 Task: Add the task  Create a new online platform for online personal styling services to the section Incident Response Sprint in the project BitSoft and add a Due Date to the respective task as 2024/04/22
Action: Mouse moved to (721, 326)
Screenshot: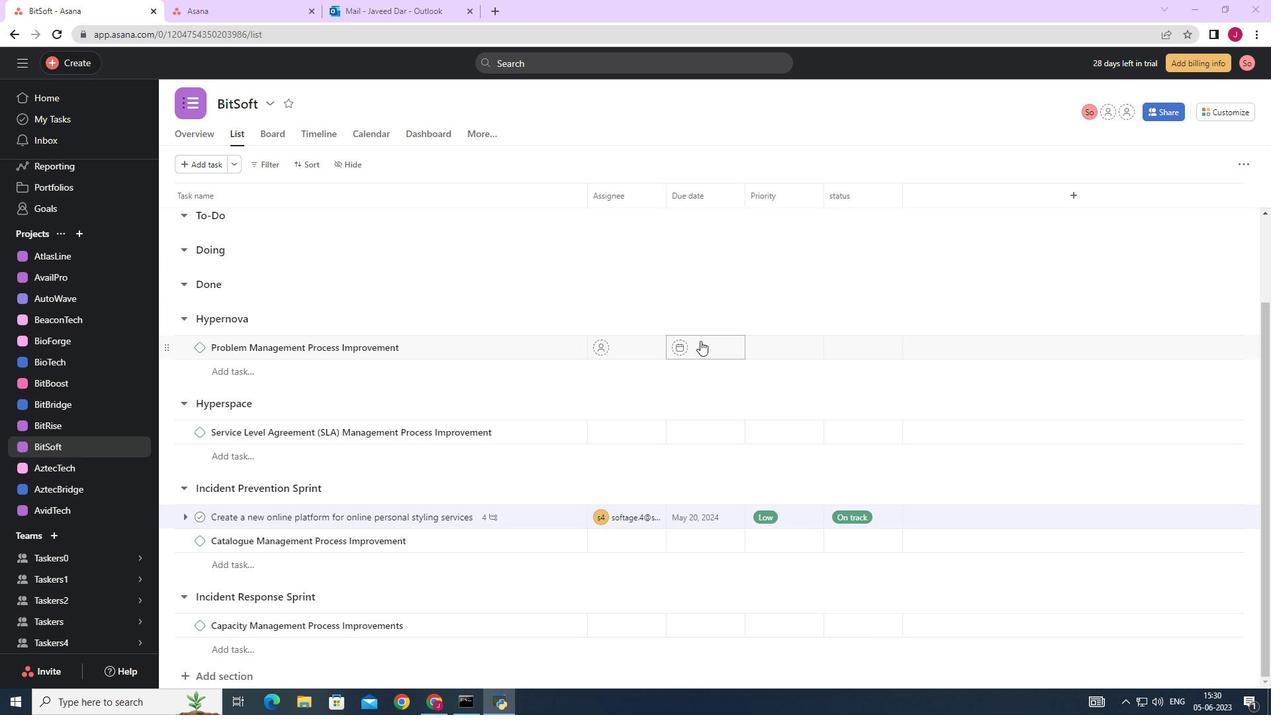 
Action: Mouse scrolled (721, 325) with delta (0, 0)
Screenshot: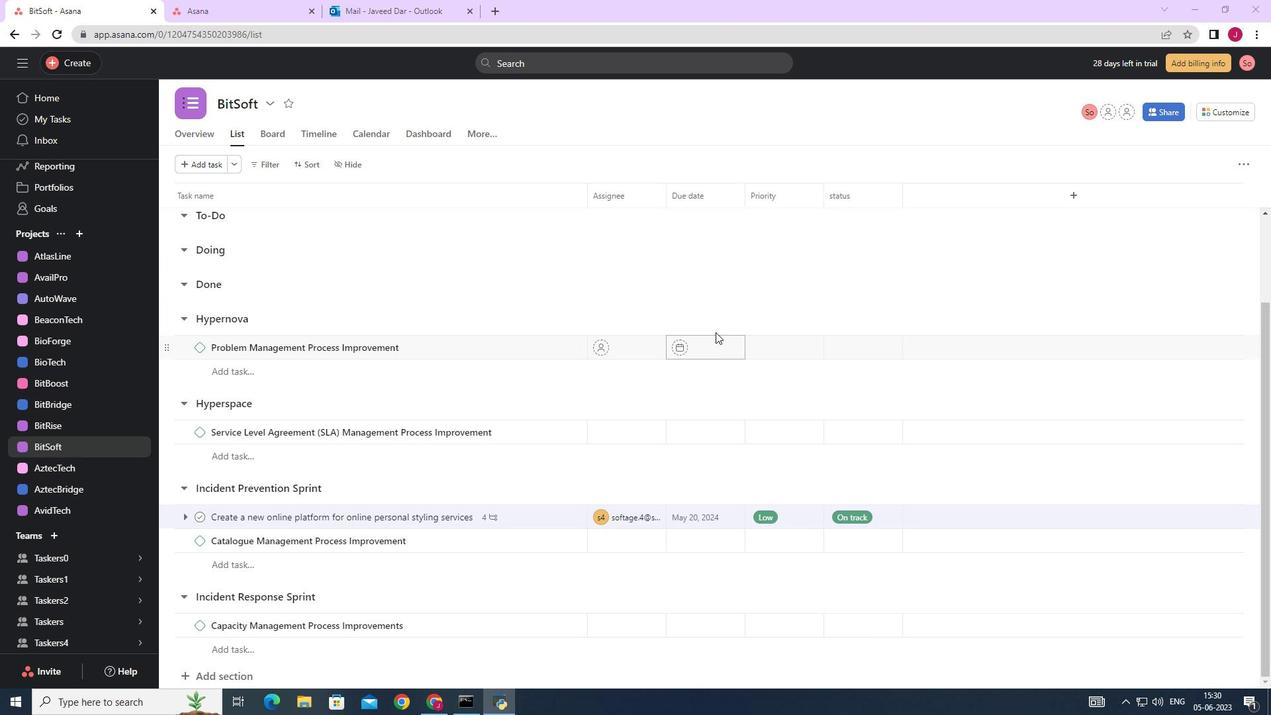 
Action: Mouse moved to (721, 326)
Screenshot: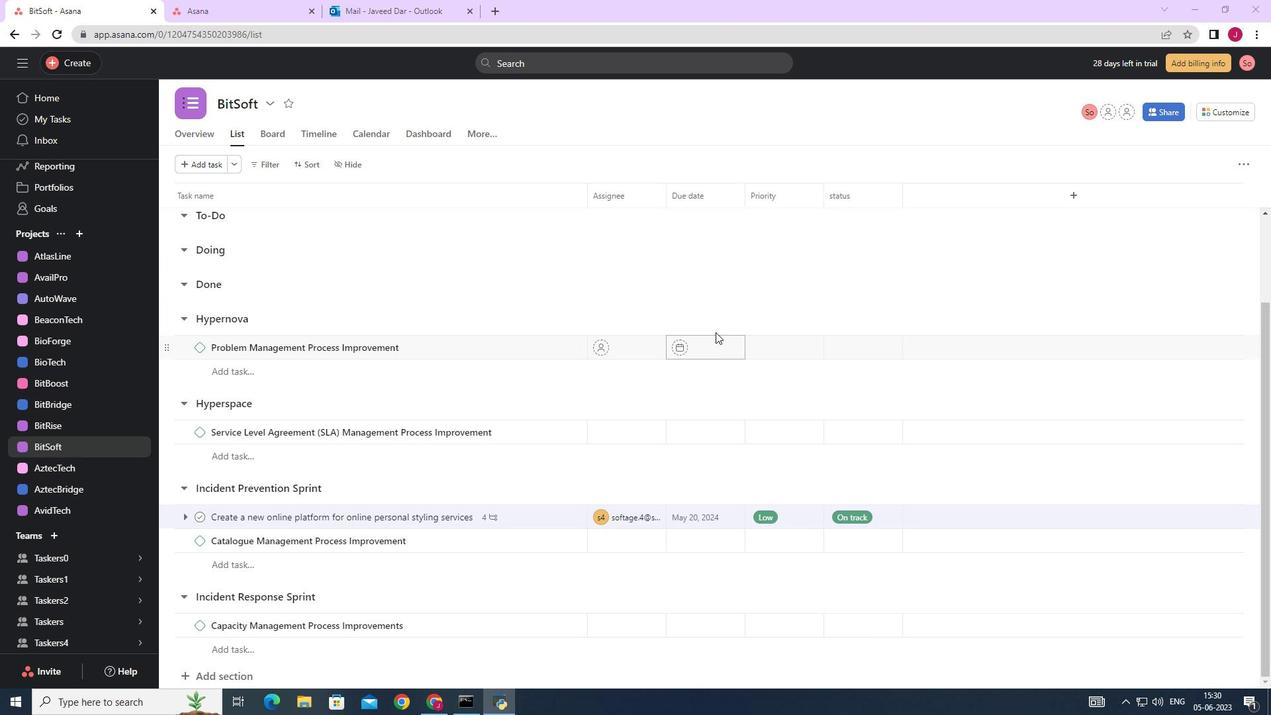 
Action: Mouse scrolled (721, 325) with delta (0, 0)
Screenshot: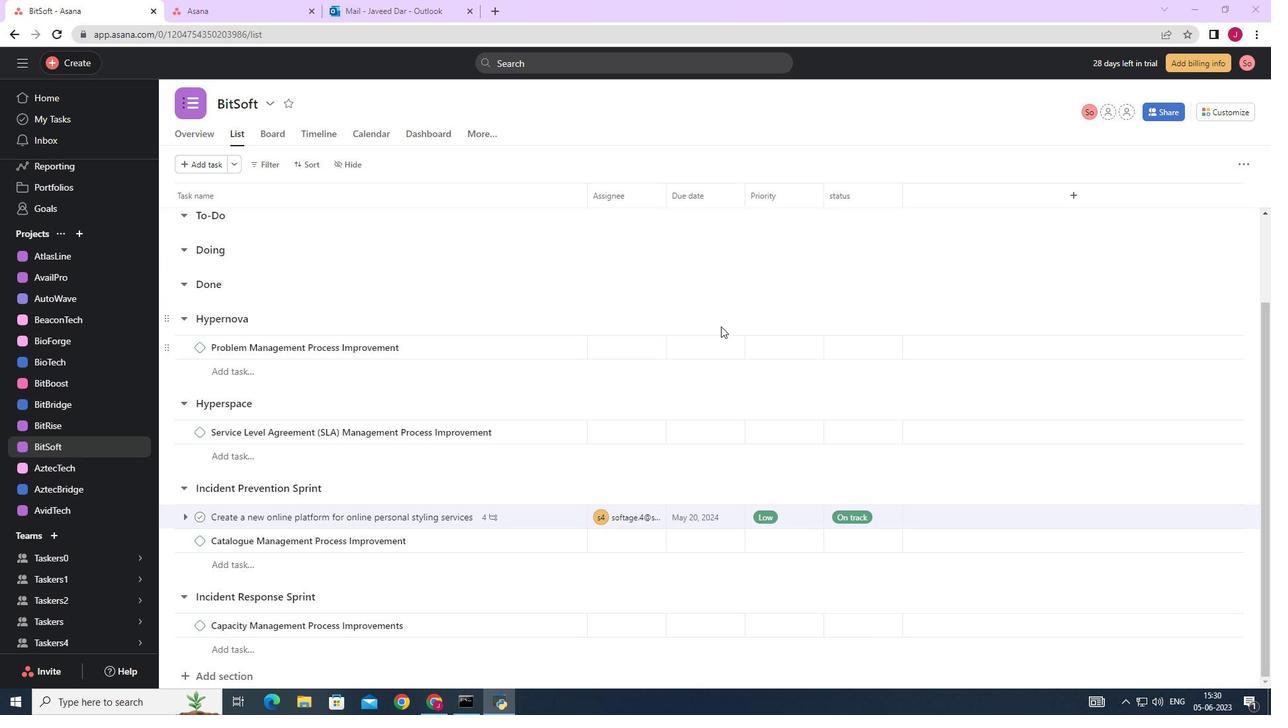 
Action: Mouse scrolled (721, 325) with delta (0, 0)
Screenshot: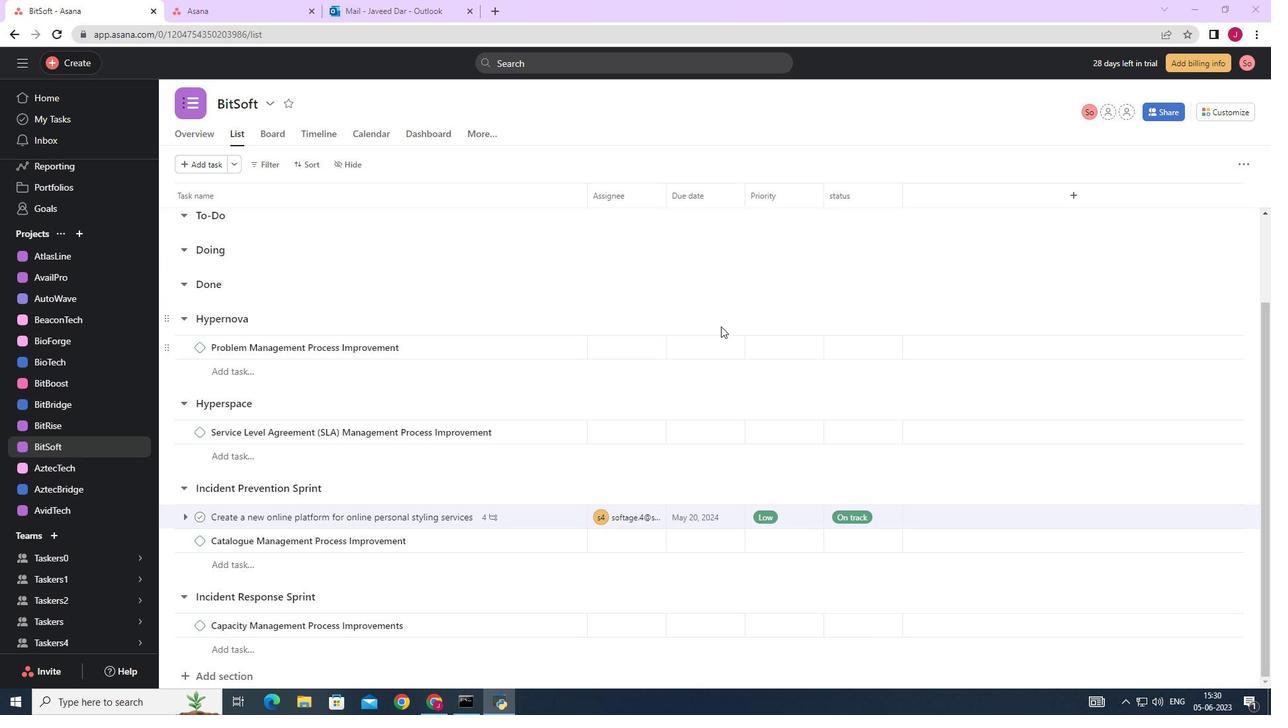 
Action: Mouse moved to (721, 325)
Screenshot: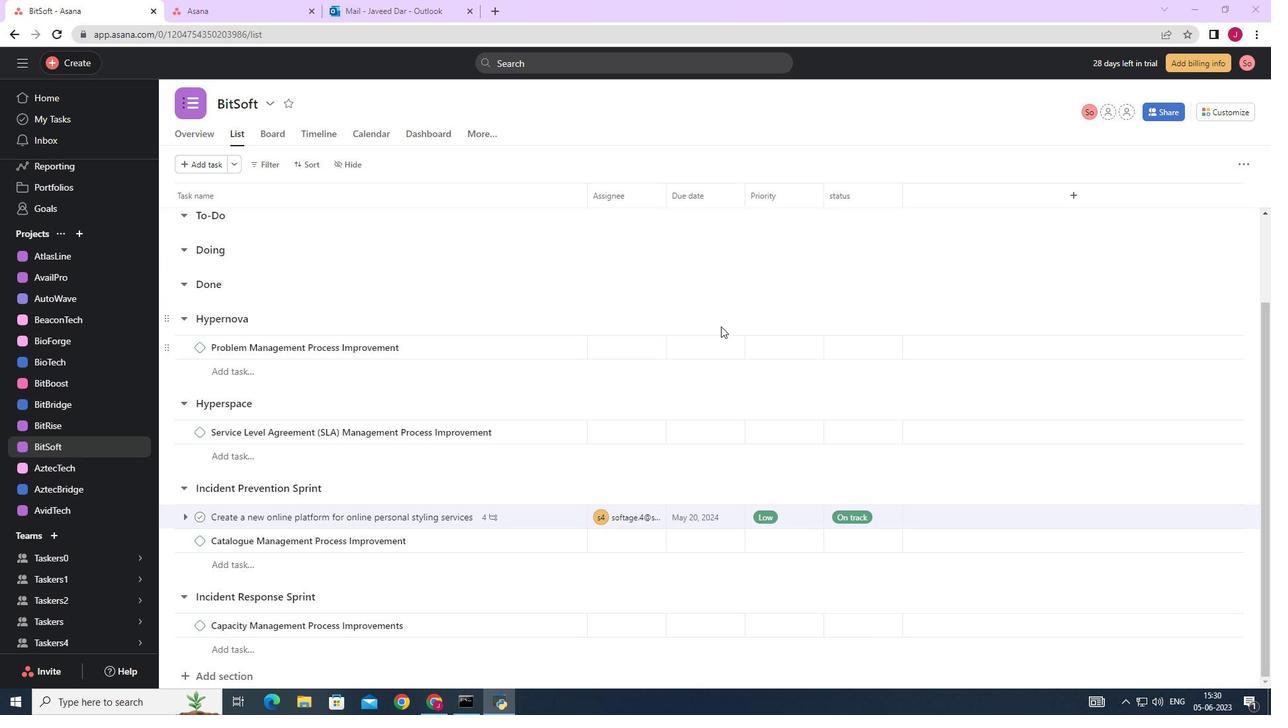 
Action: Mouse scrolled (721, 325) with delta (0, 0)
Screenshot: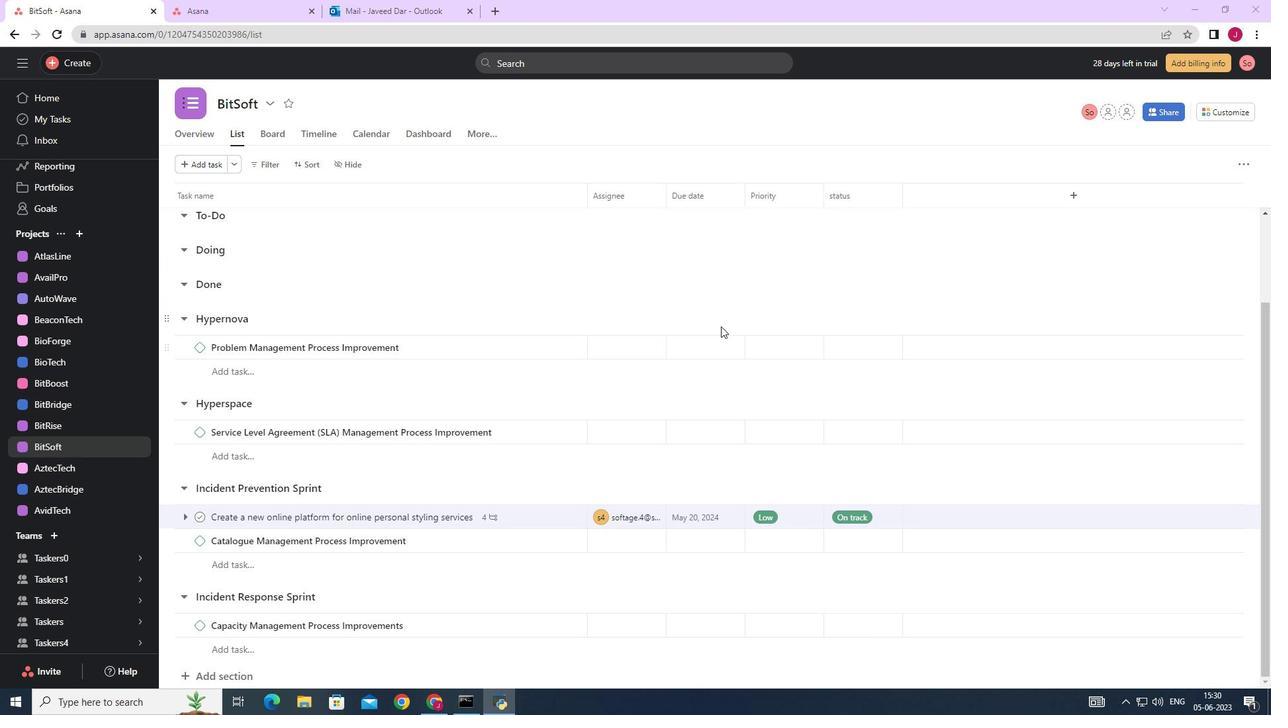 
Action: Mouse moved to (721, 325)
Screenshot: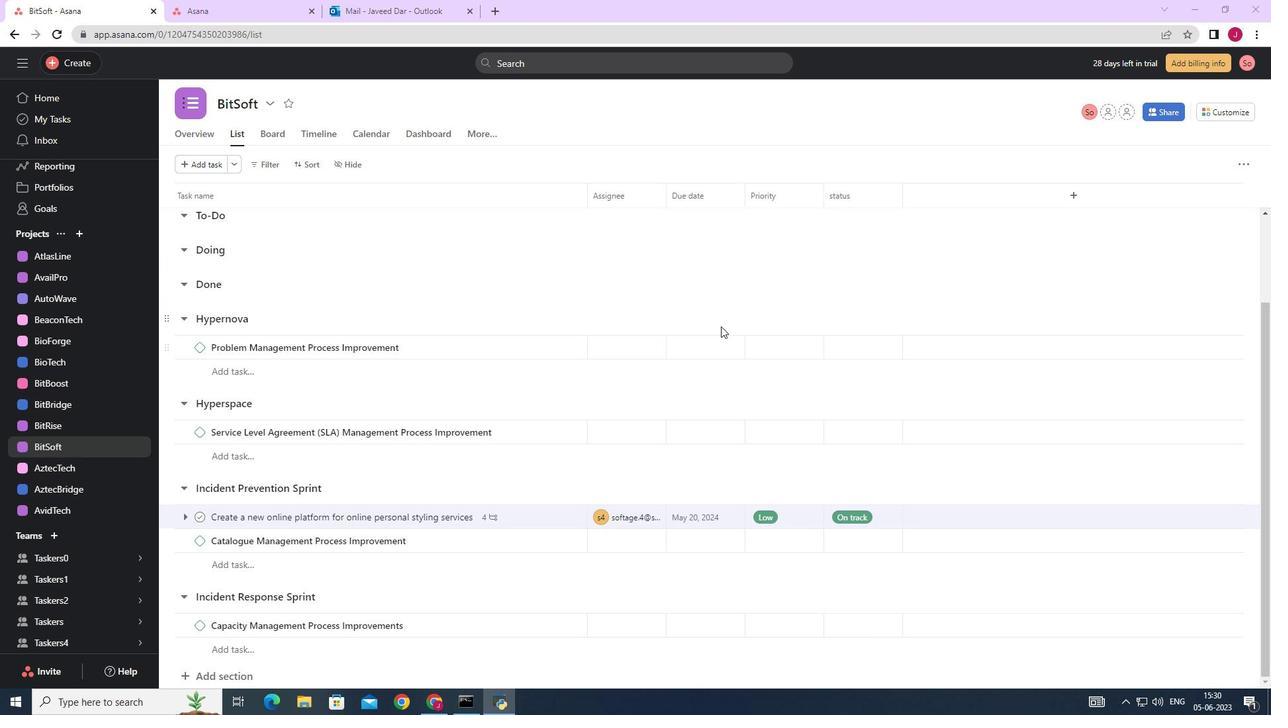 
Action: Mouse scrolled (721, 325) with delta (0, 0)
Screenshot: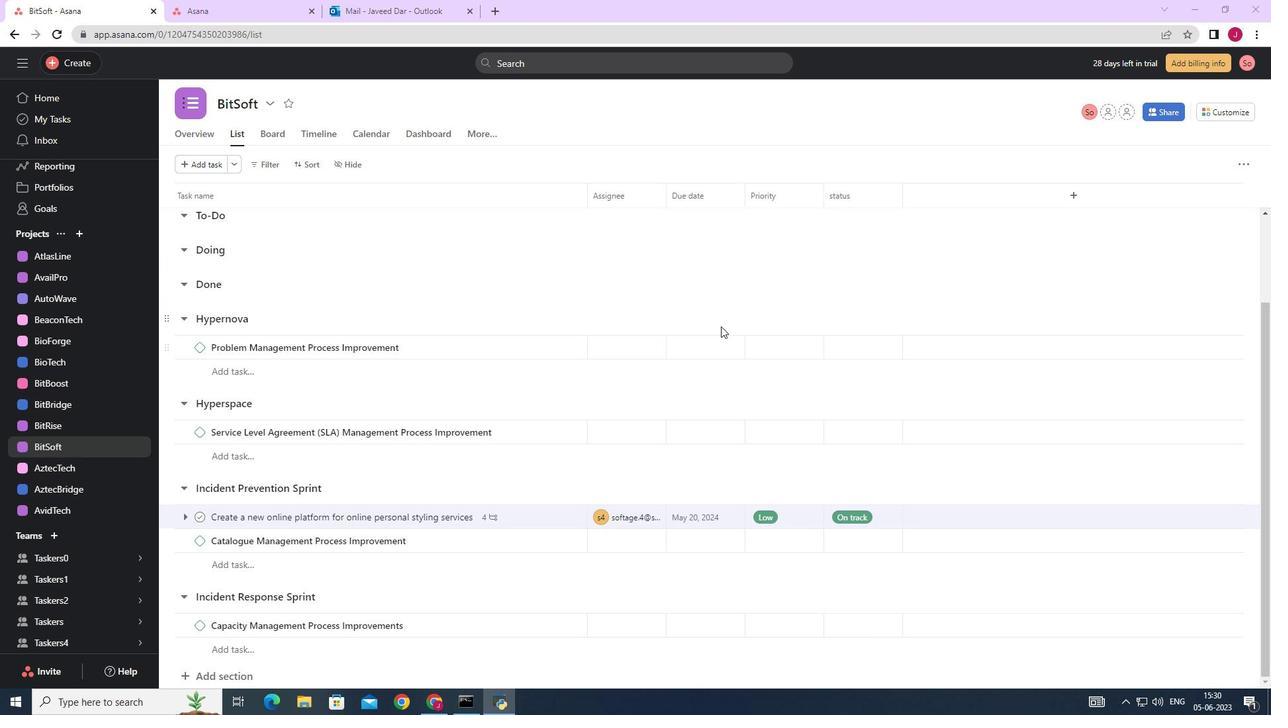 
Action: Mouse scrolled (721, 325) with delta (0, 0)
Screenshot: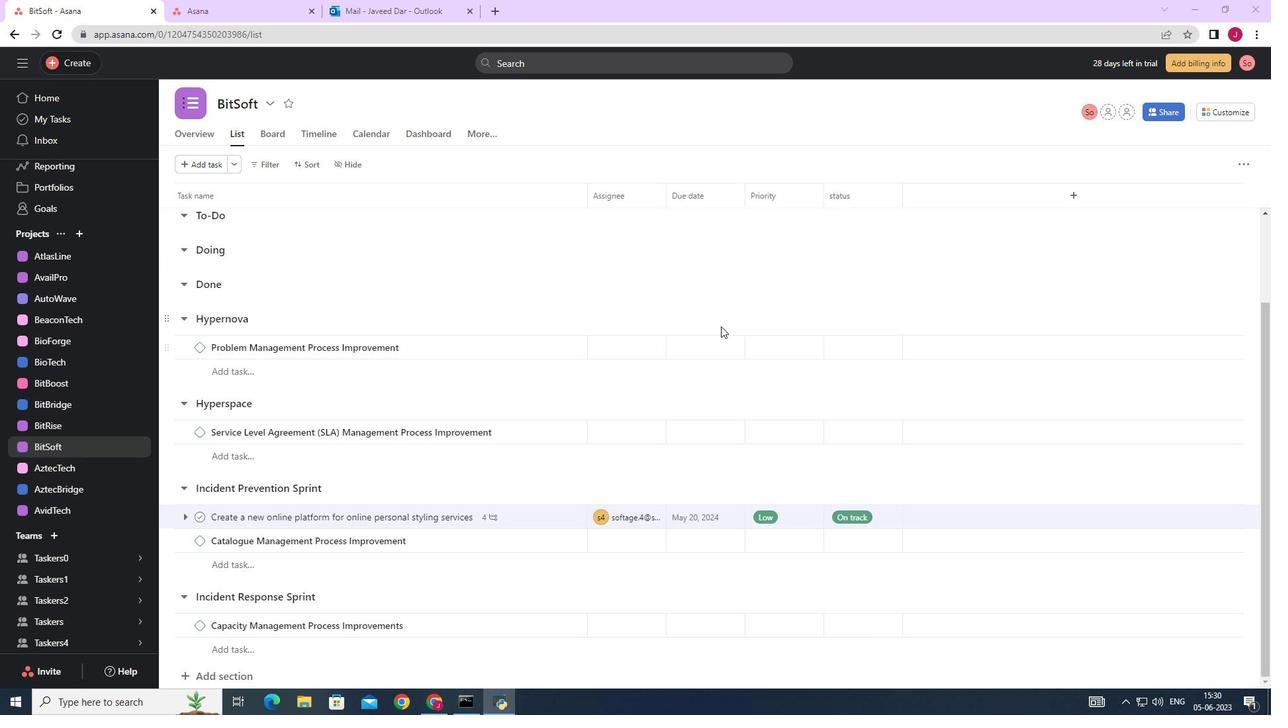 
Action: Mouse moved to (555, 519)
Screenshot: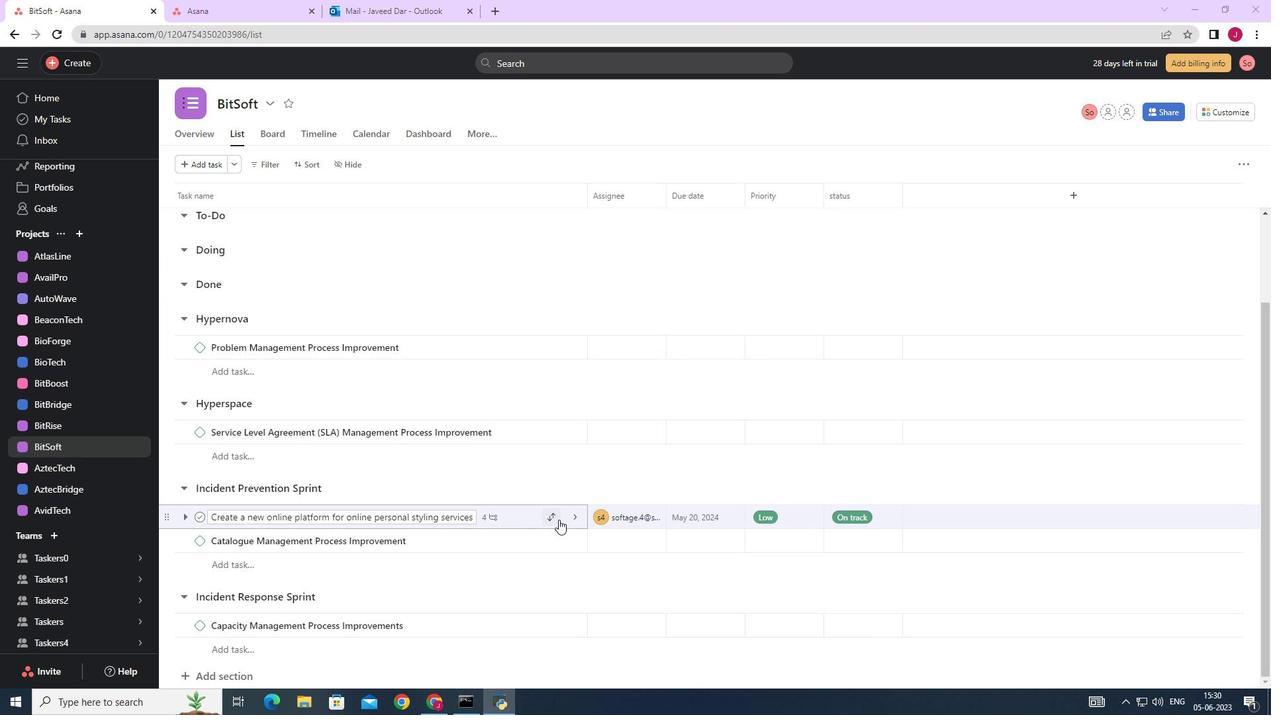
Action: Mouse pressed left at (555, 519)
Screenshot: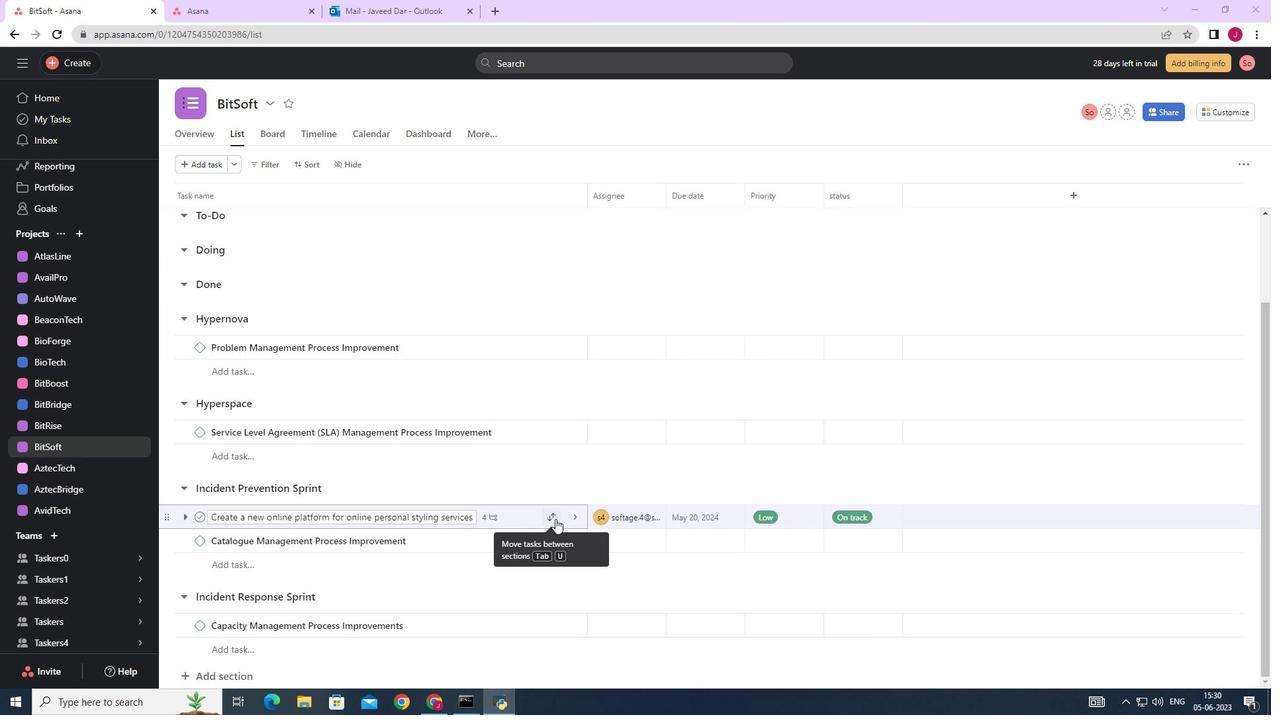 
Action: Mouse moved to (502, 488)
Screenshot: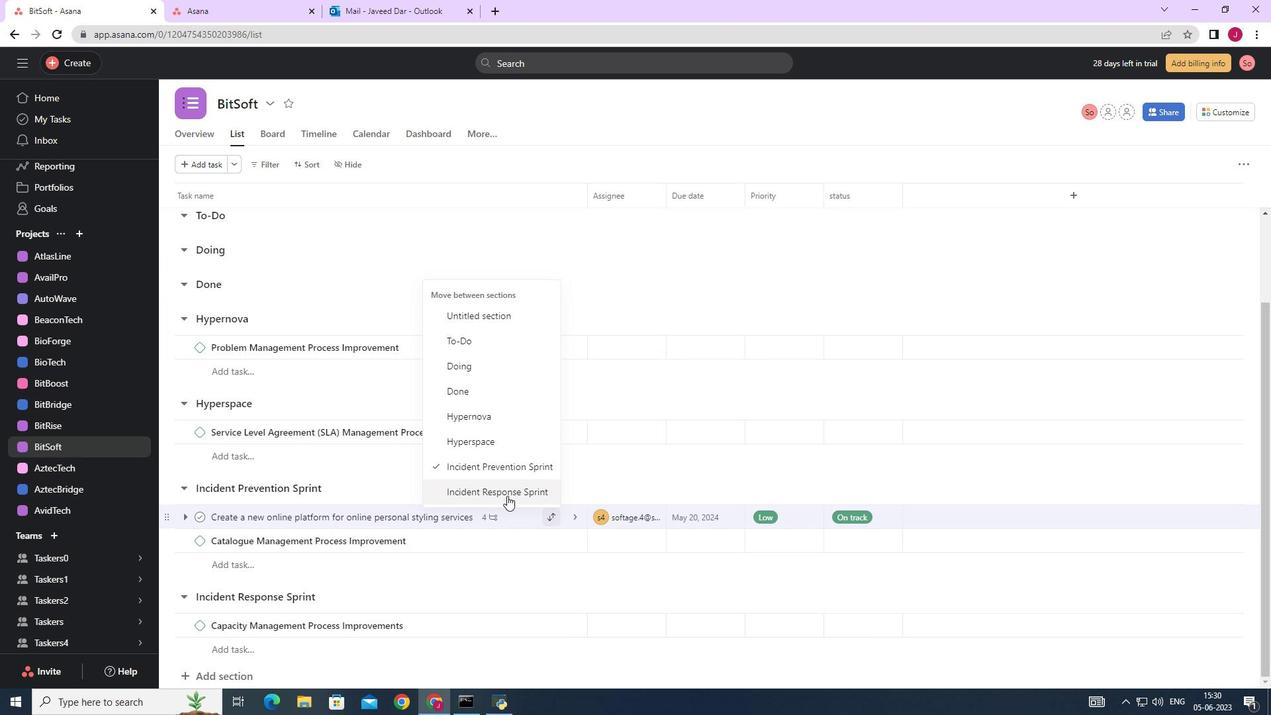
Action: Mouse pressed left at (502, 488)
Screenshot: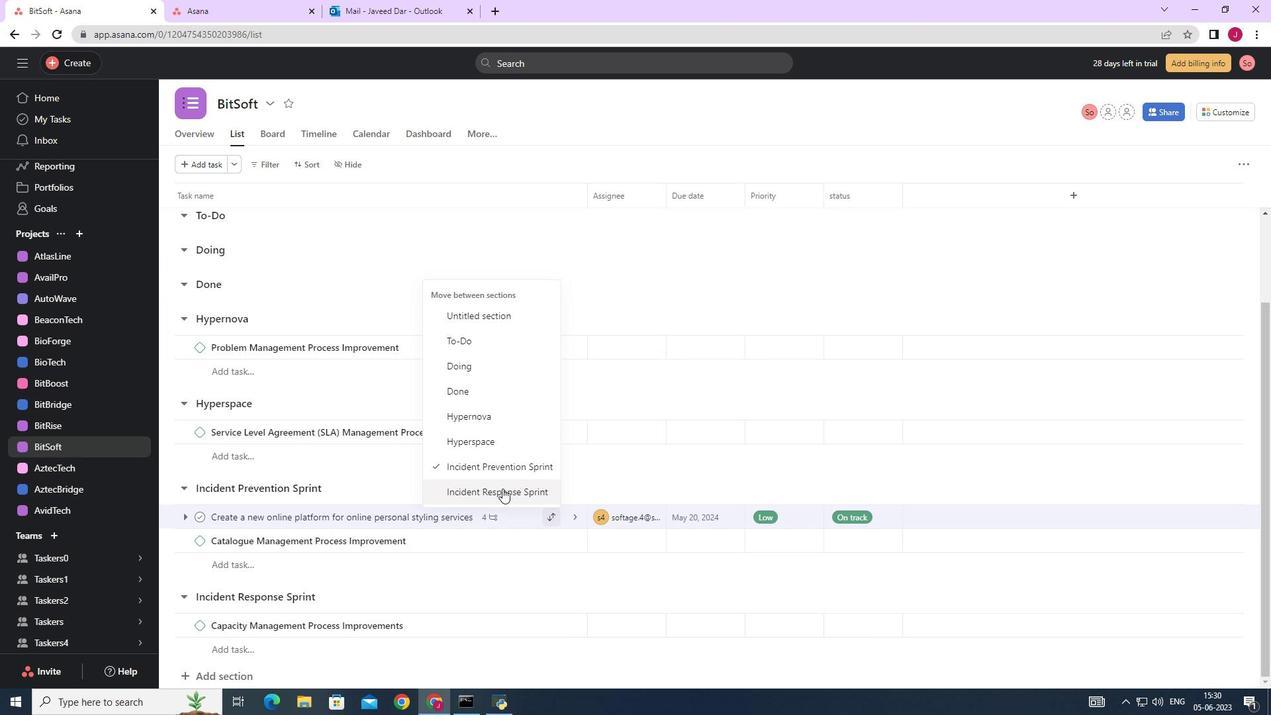 
Action: Mouse moved to (738, 598)
Screenshot: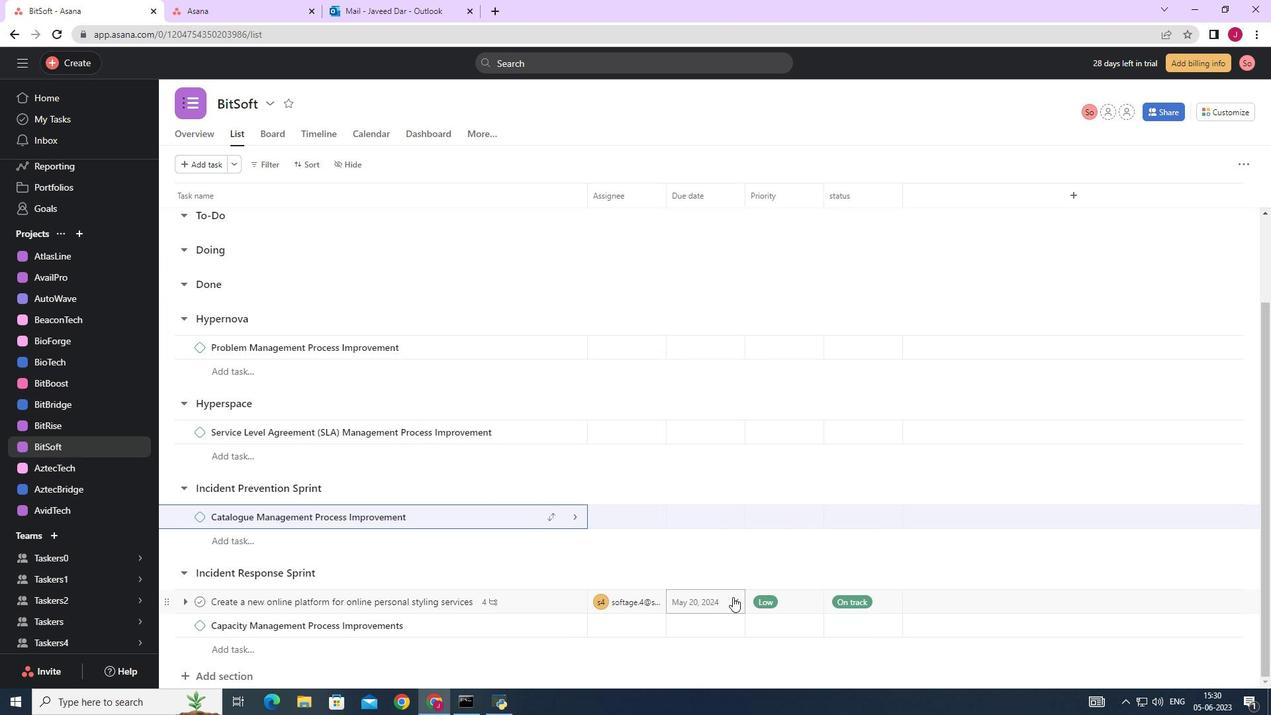 
Action: Mouse pressed left at (738, 598)
Screenshot: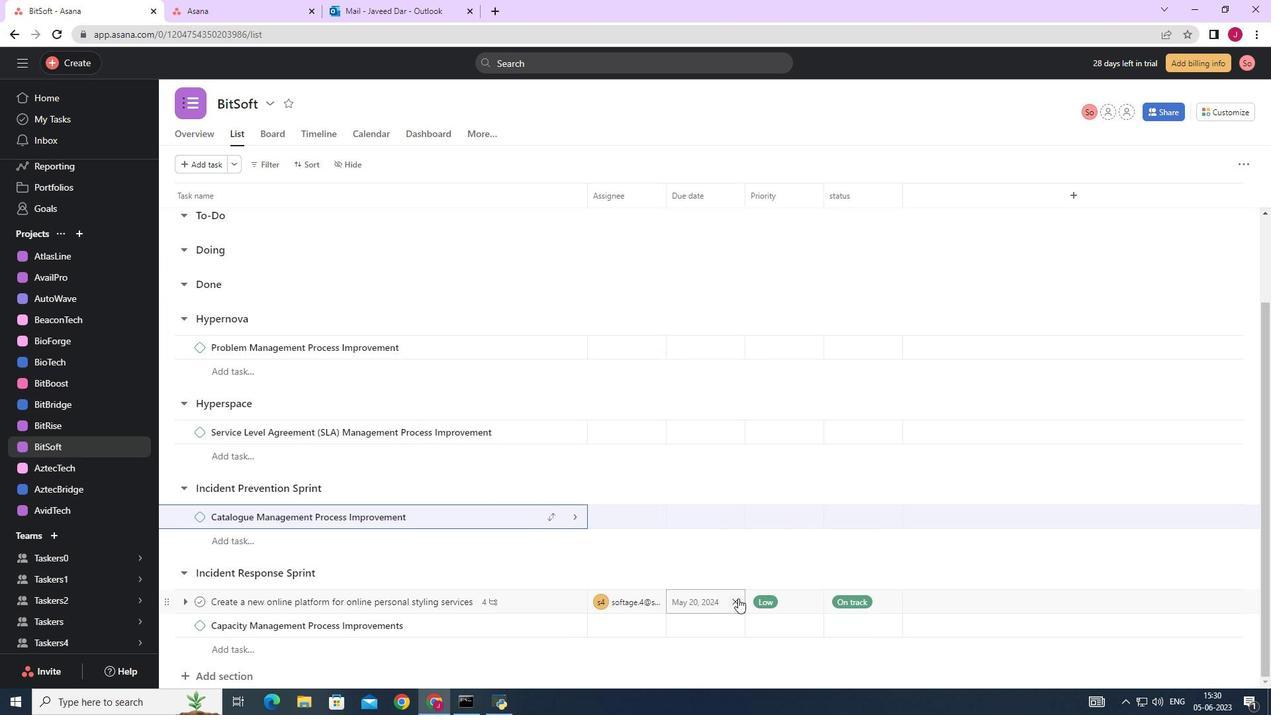 
Action: Mouse moved to (696, 604)
Screenshot: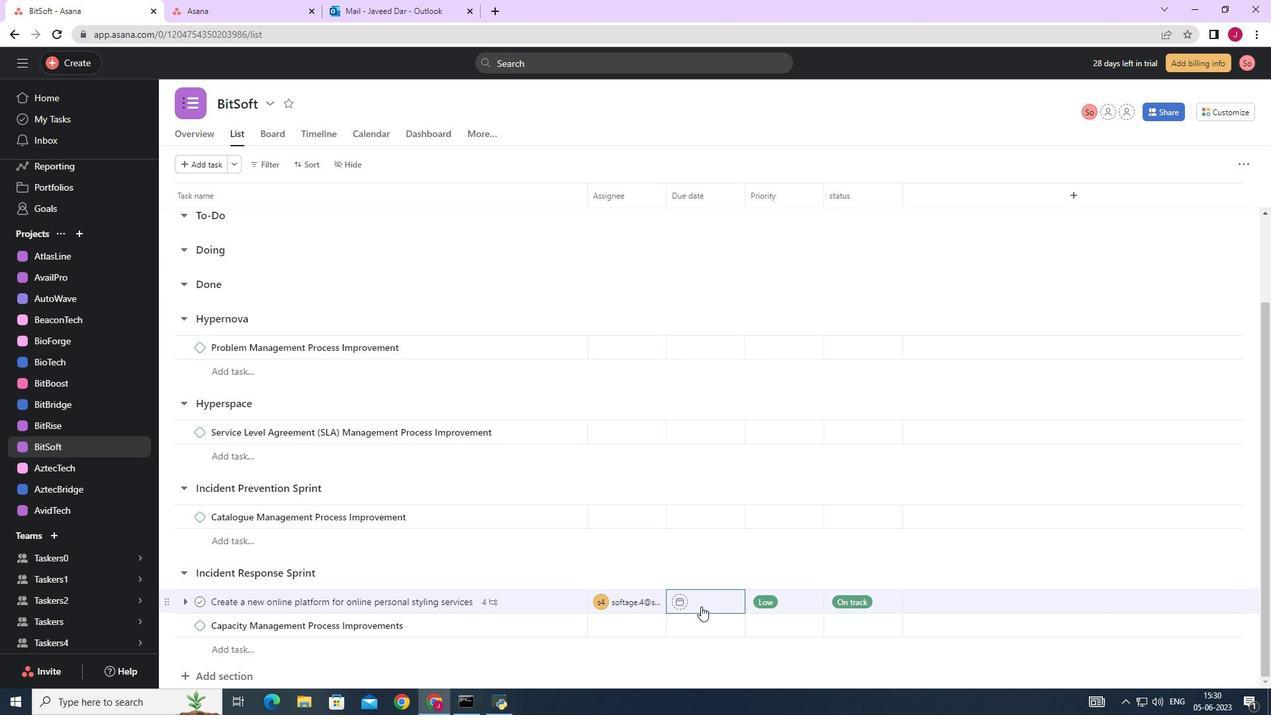 
Action: Mouse pressed left at (696, 604)
Screenshot: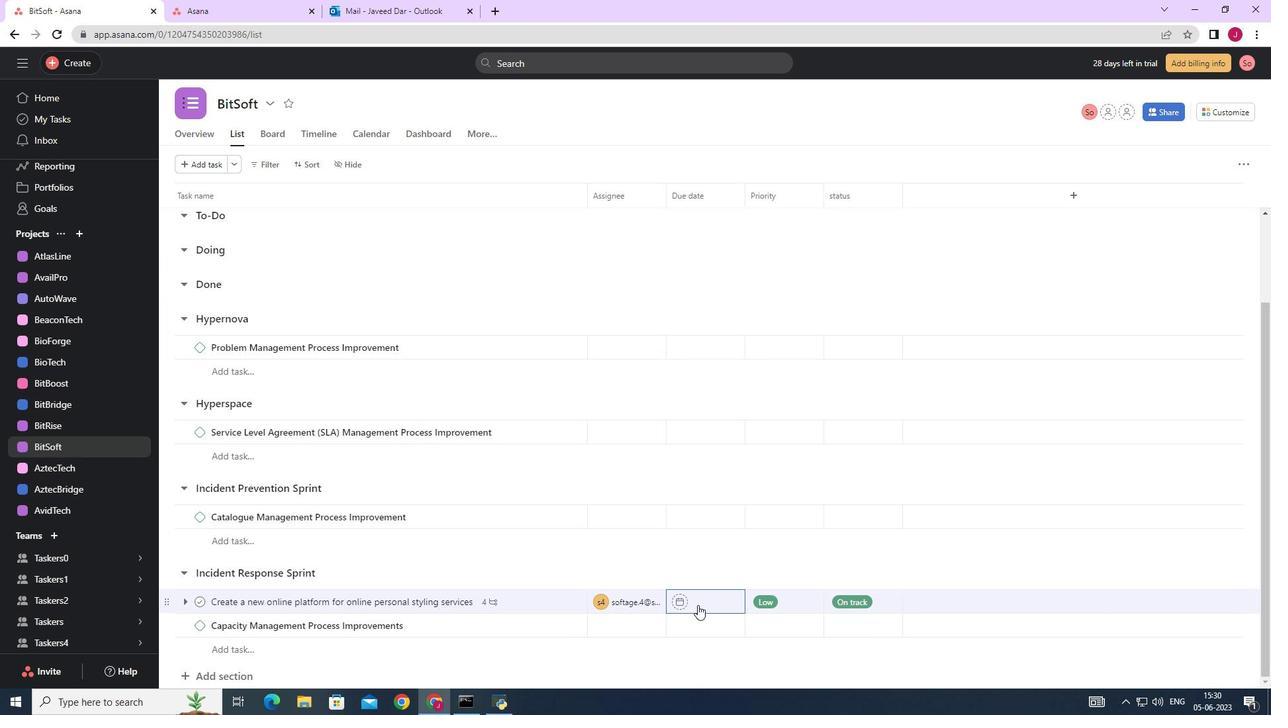 
Action: Mouse moved to (840, 390)
Screenshot: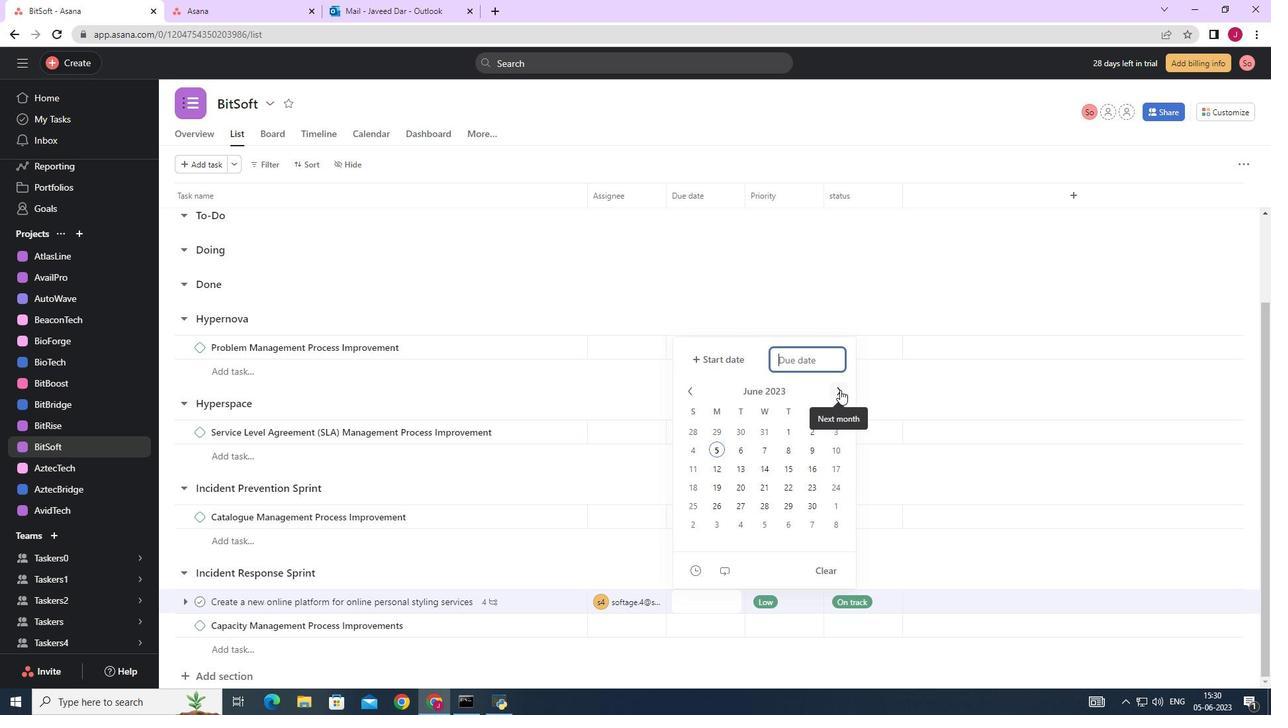 
Action: Mouse pressed left at (840, 390)
Screenshot: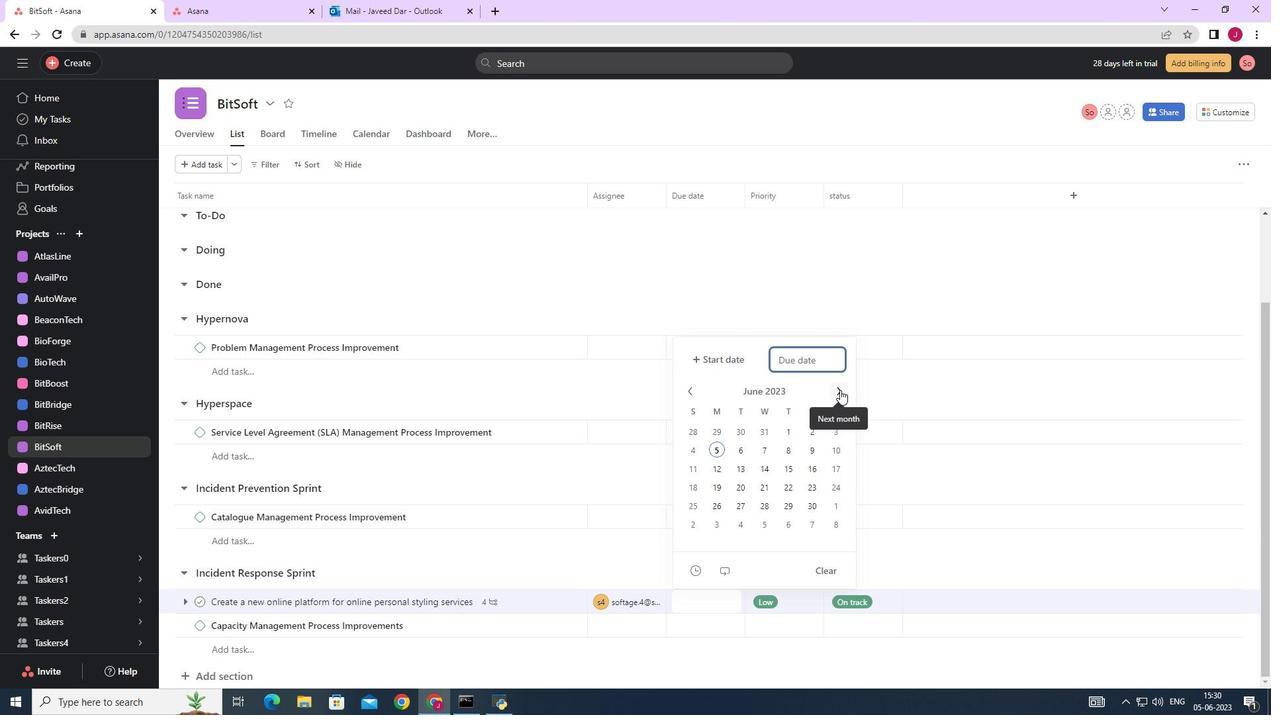 
Action: Mouse pressed left at (840, 390)
Screenshot: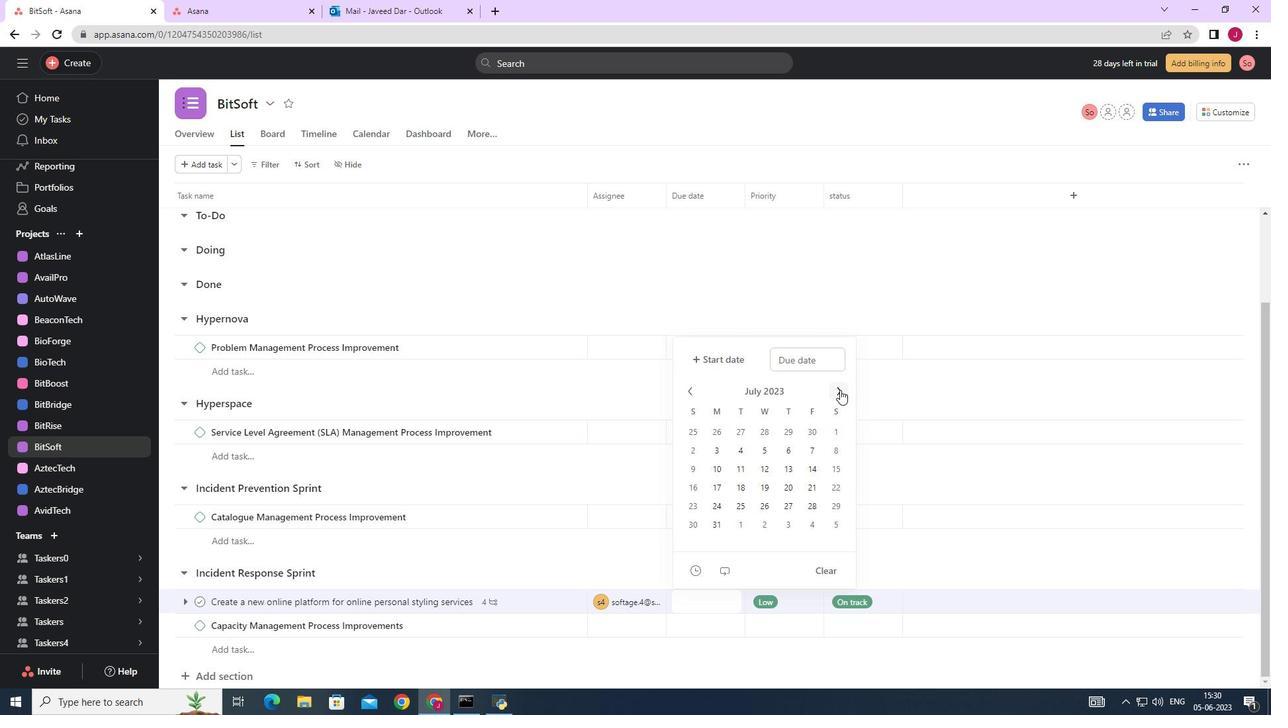 
Action: Mouse pressed left at (840, 390)
Screenshot: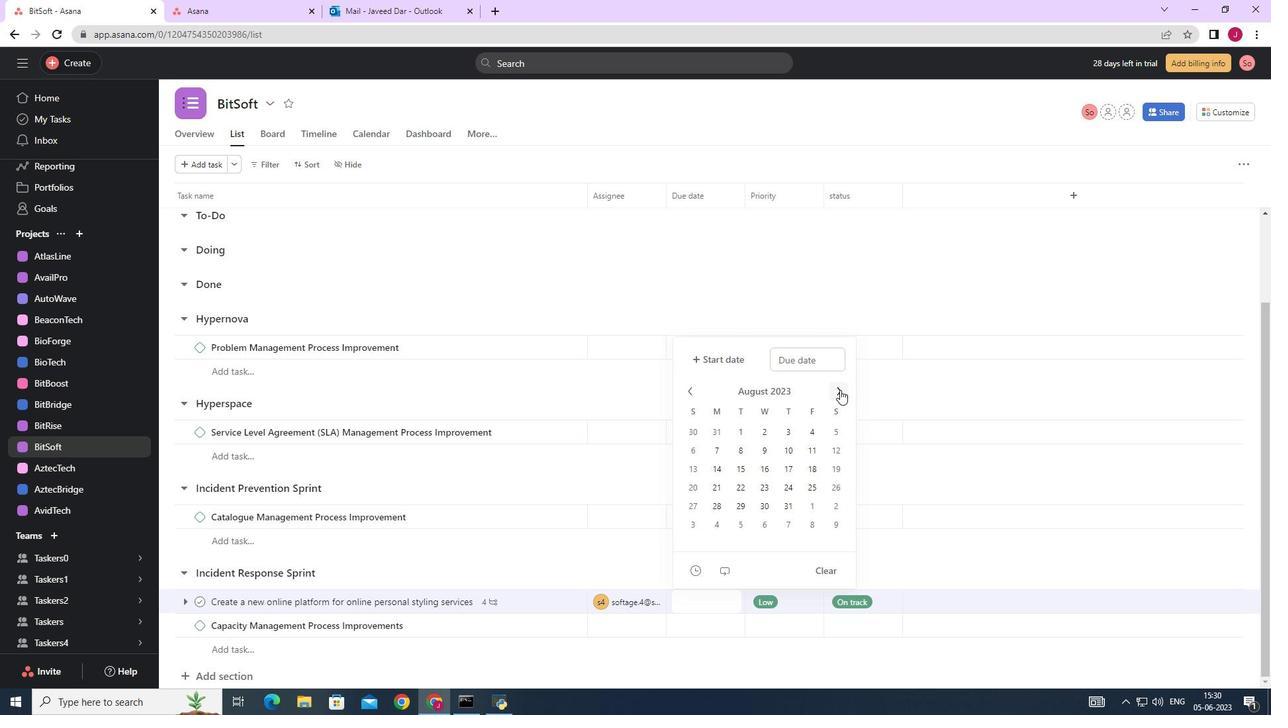 
Action: Mouse pressed left at (840, 390)
Screenshot: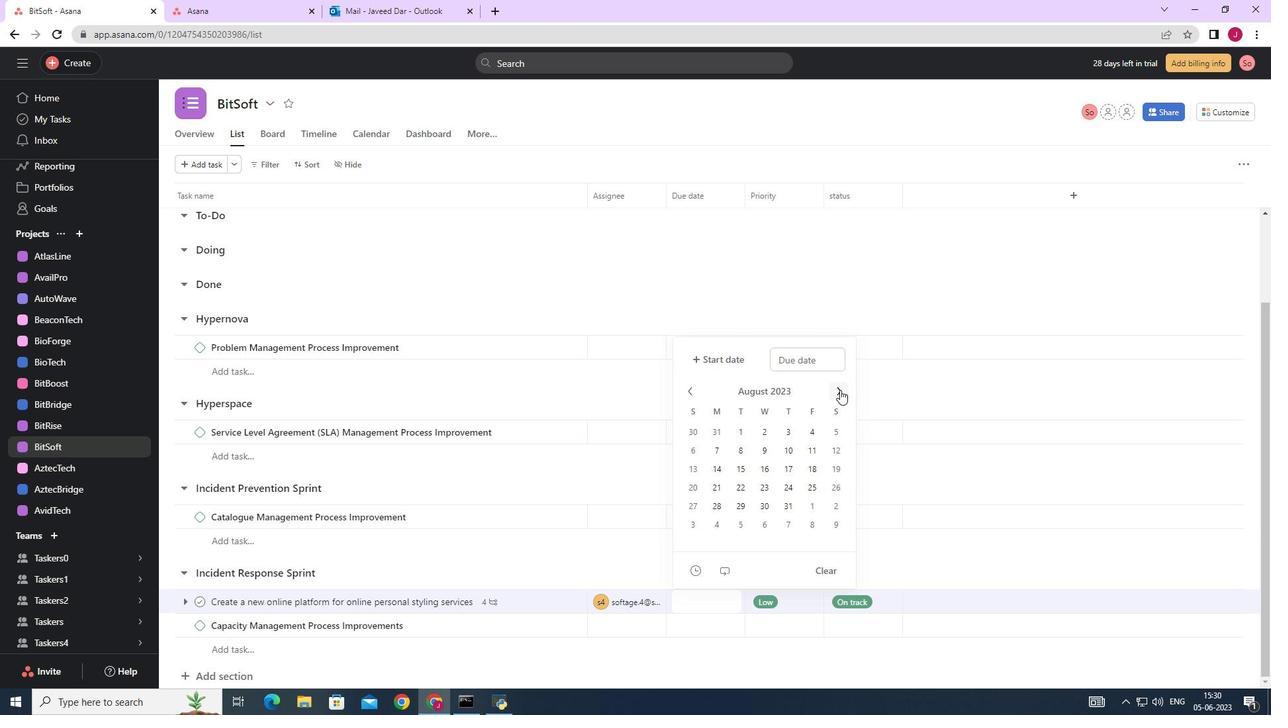 
Action: Mouse pressed left at (840, 390)
Screenshot: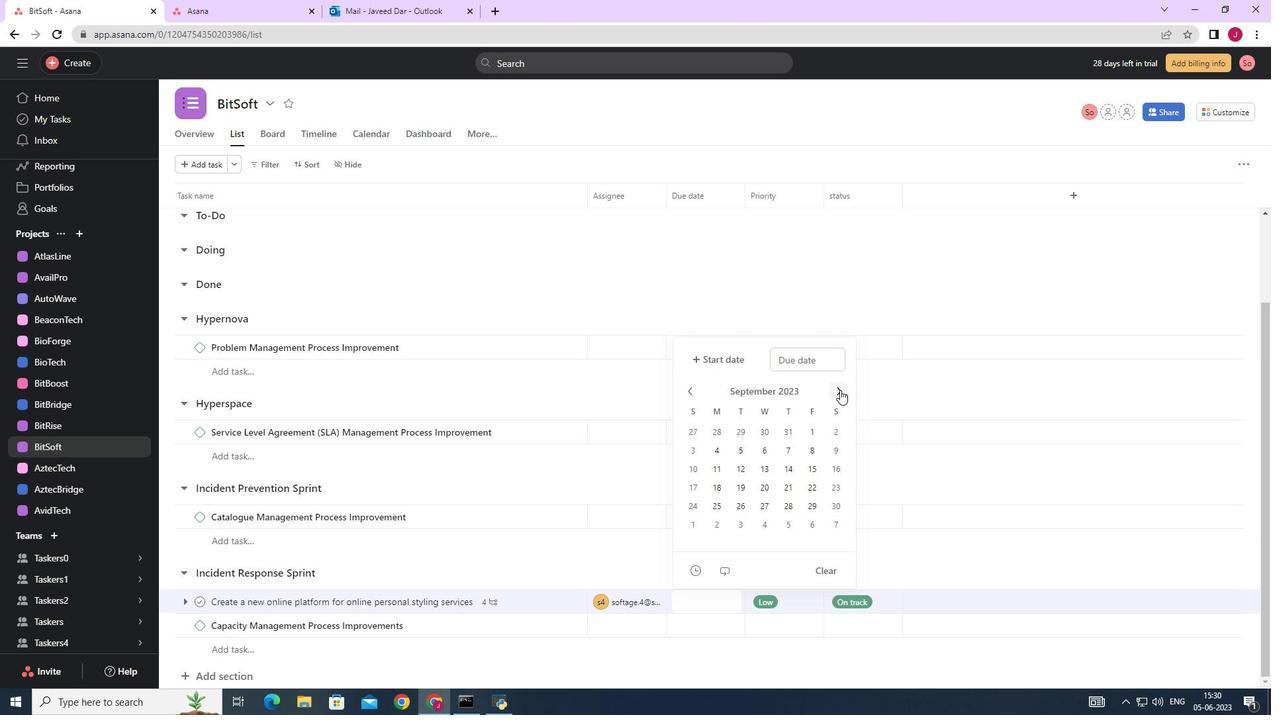 
Action: Mouse pressed left at (840, 390)
Screenshot: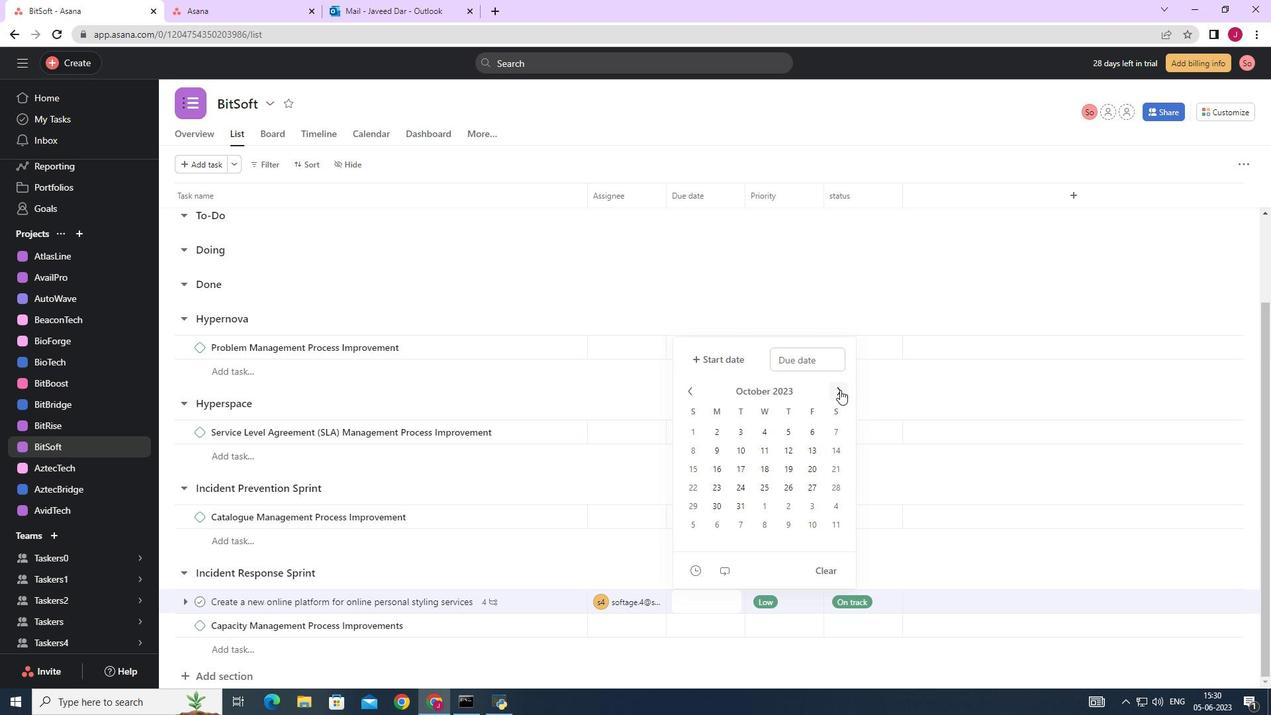 
Action: Mouse pressed left at (840, 390)
Screenshot: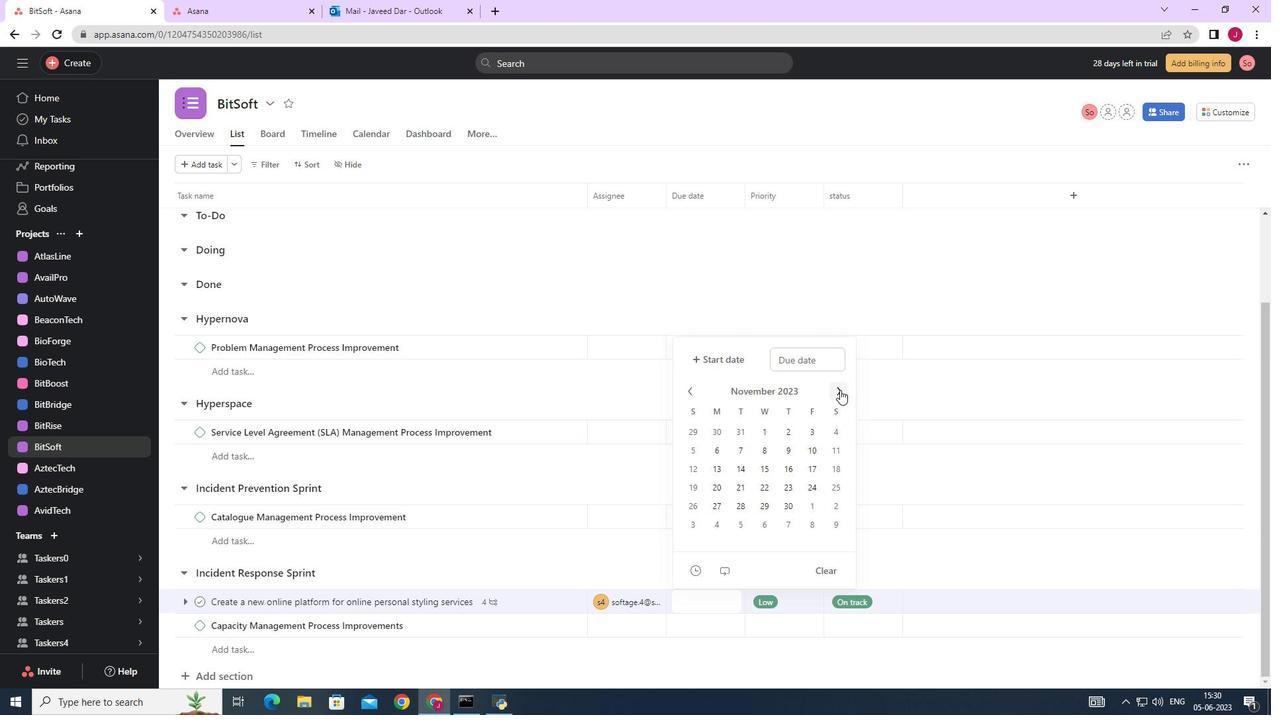
Action: Mouse pressed left at (840, 390)
Screenshot: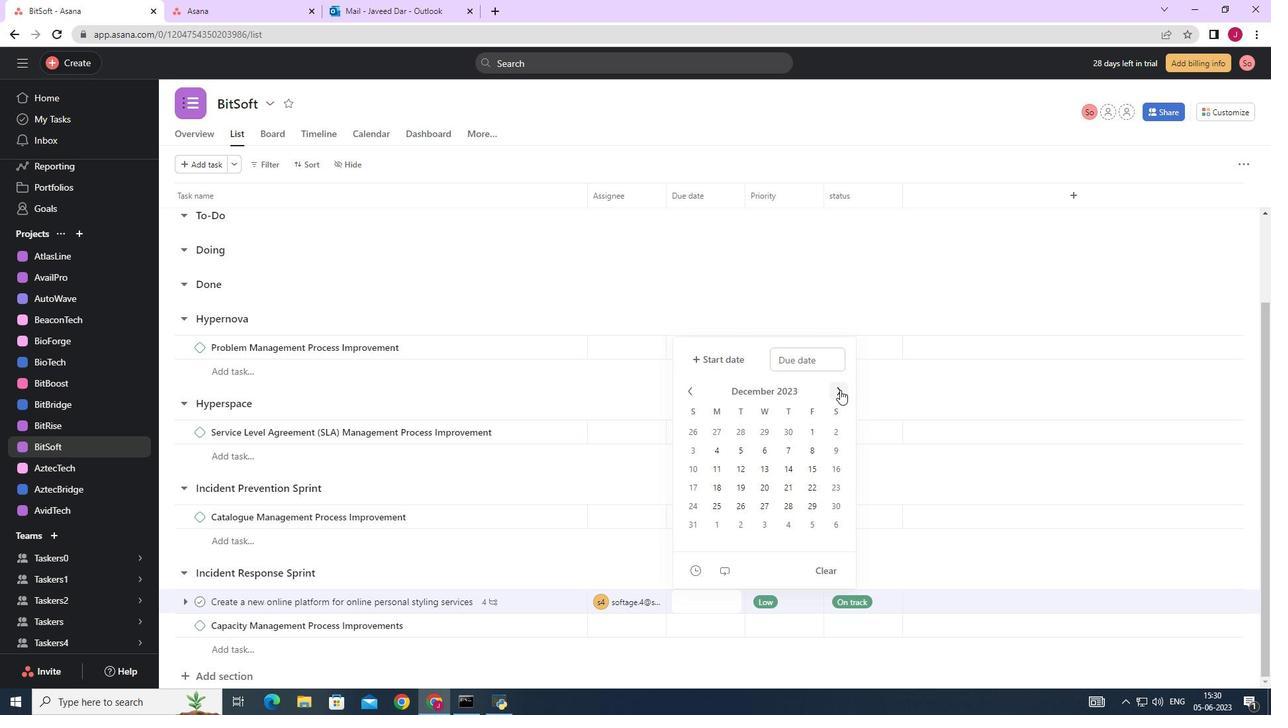 
Action: Mouse pressed left at (840, 390)
Screenshot: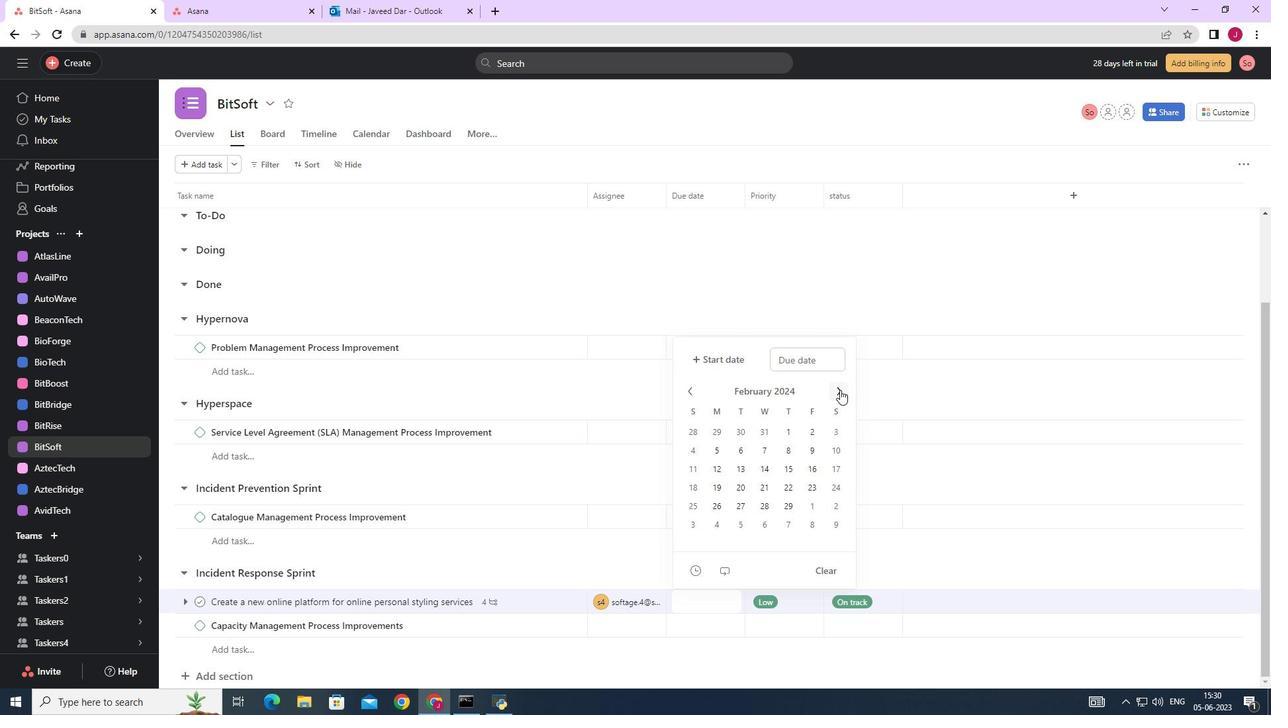 
Action: Mouse moved to (838, 390)
Screenshot: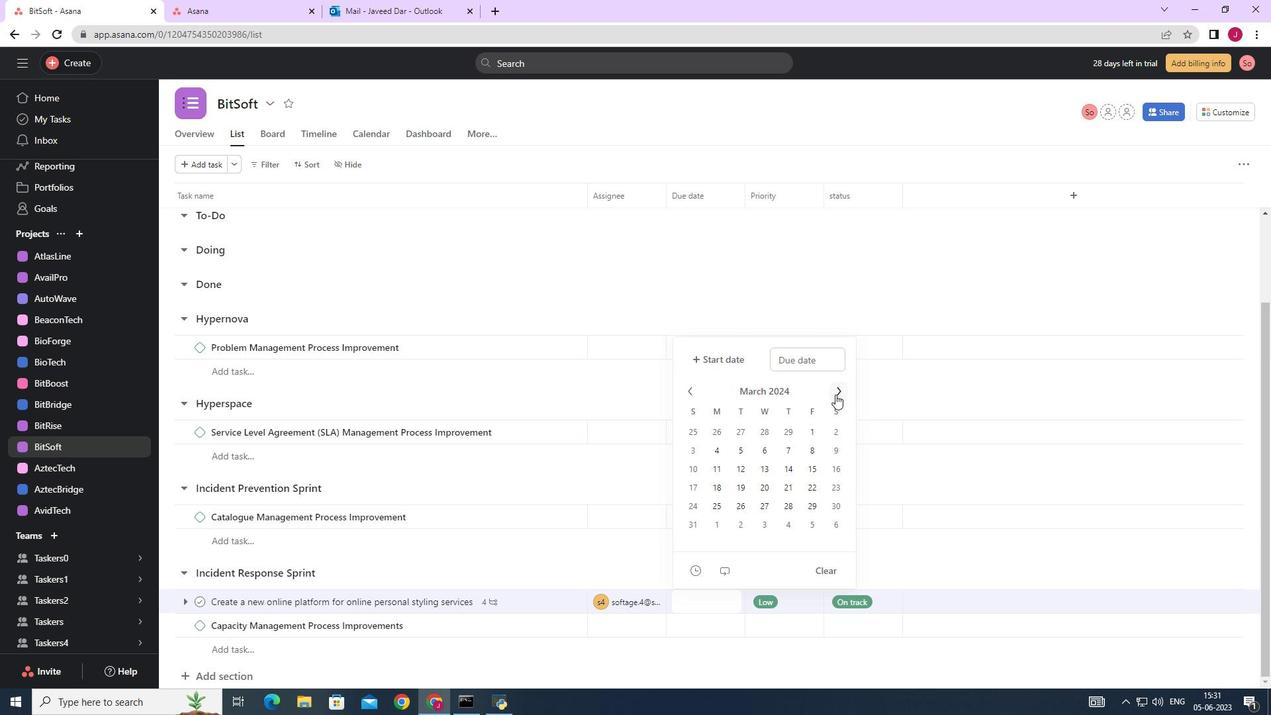 
Action: Mouse pressed left at (838, 390)
Screenshot: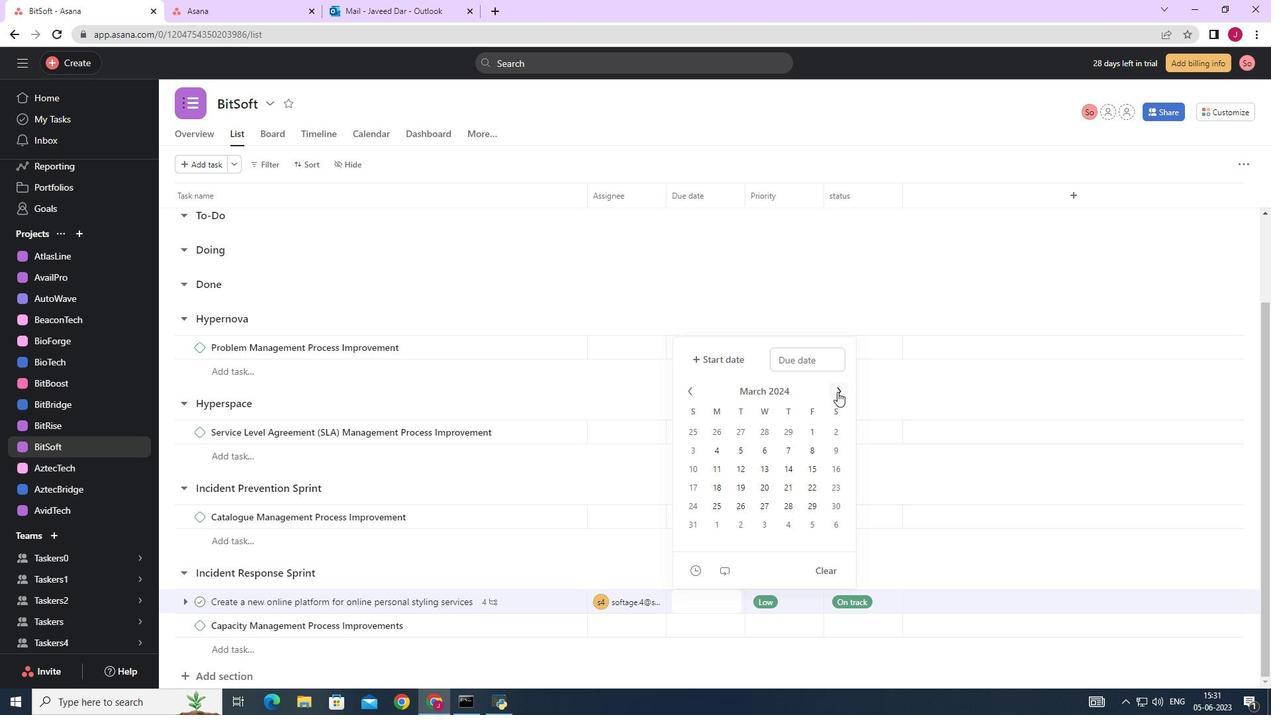 
Action: Mouse moved to (717, 488)
Screenshot: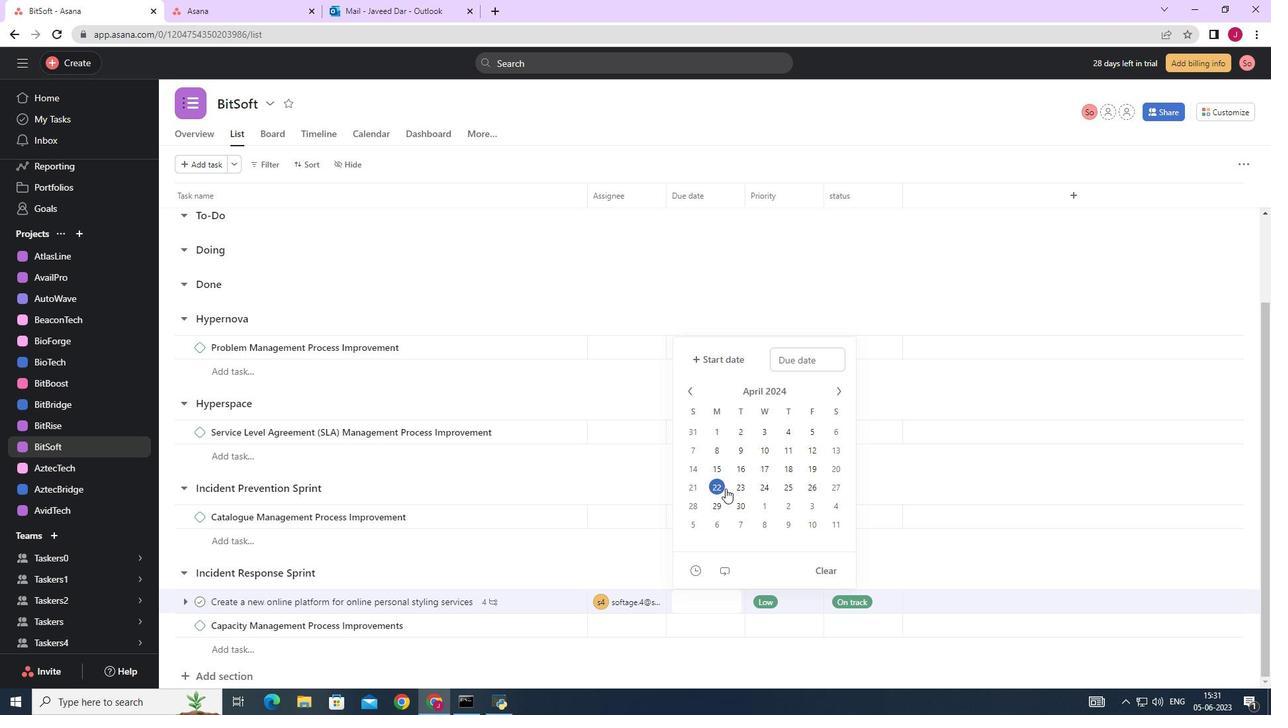 
Action: Mouse pressed left at (717, 488)
Screenshot: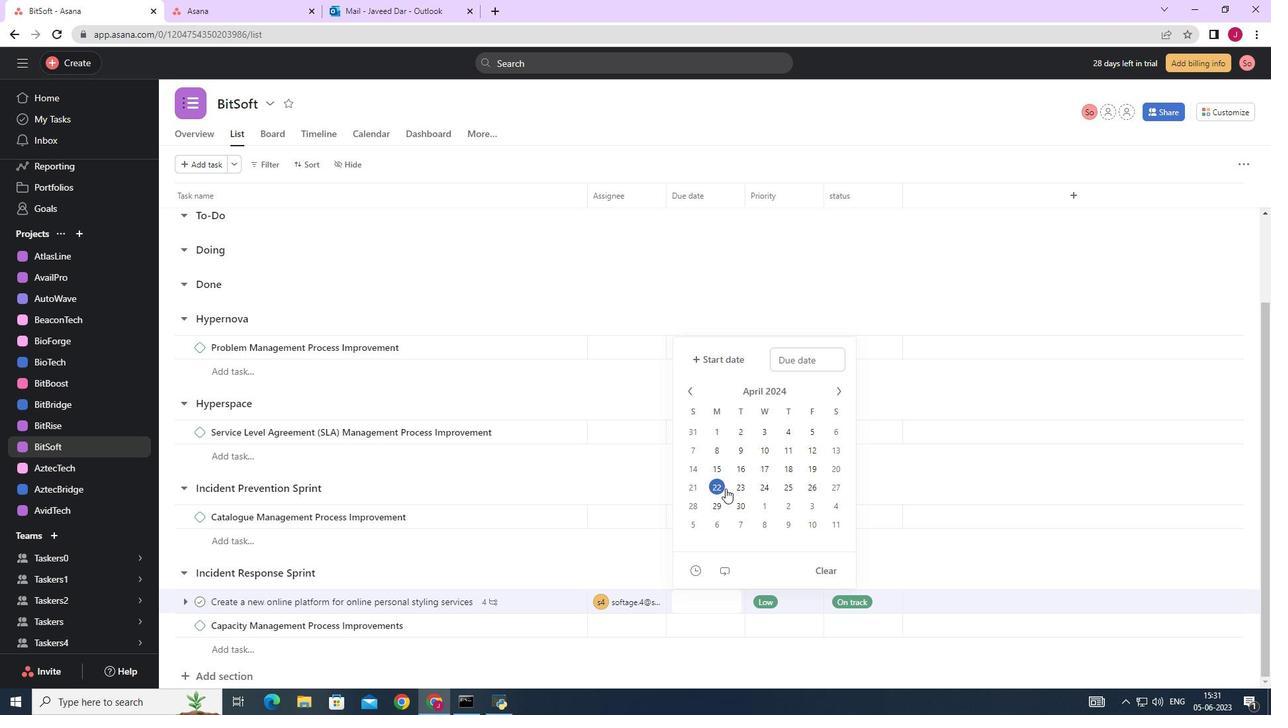 
Action: Mouse moved to (1016, 490)
Screenshot: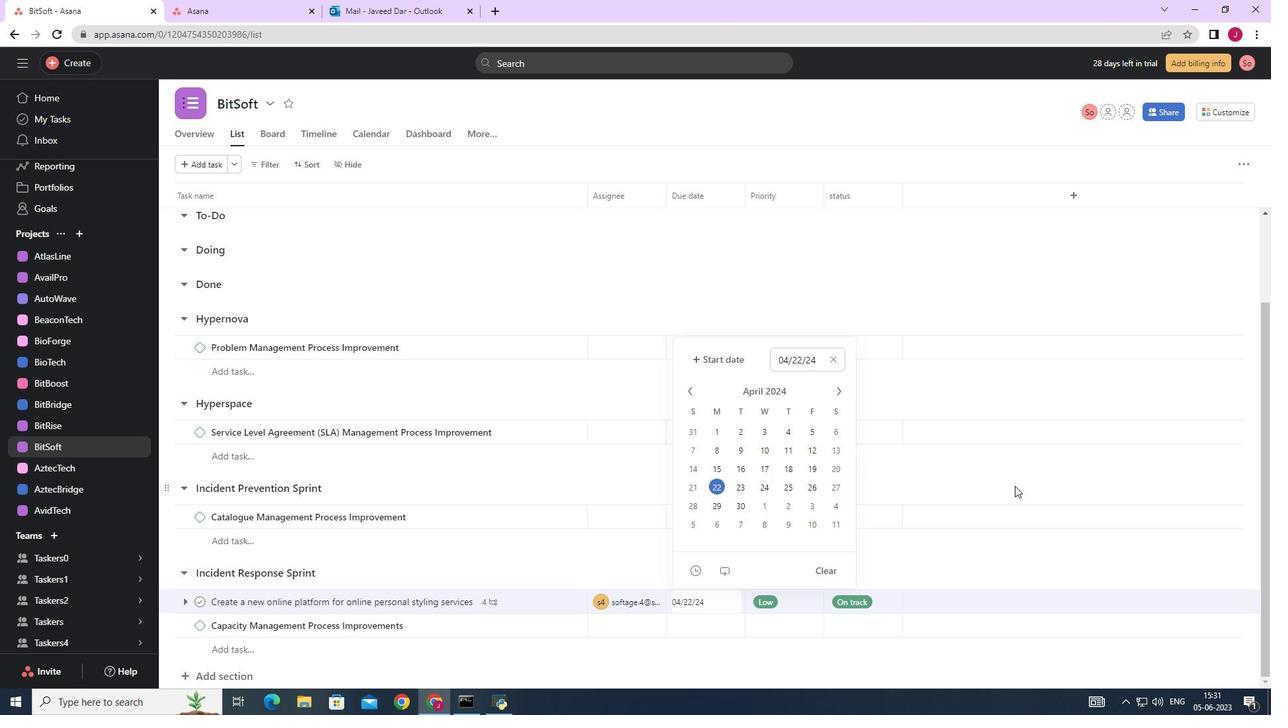 
Action: Mouse pressed left at (1016, 490)
Screenshot: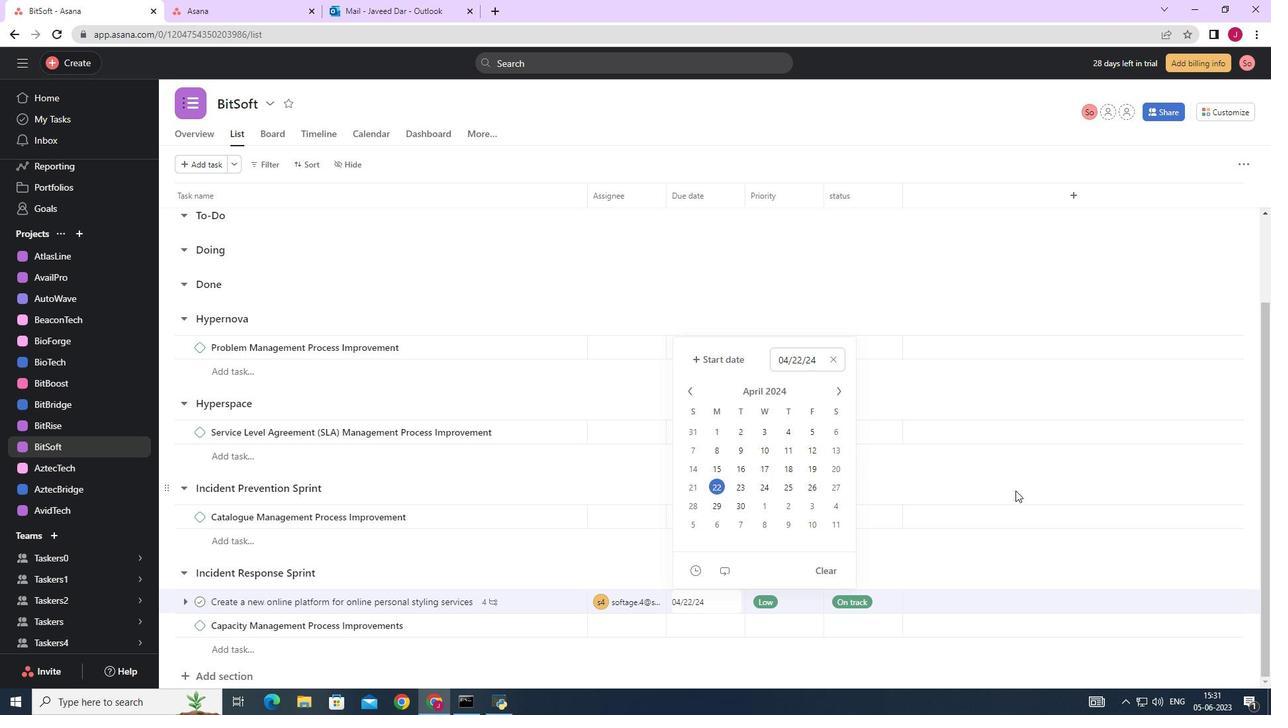 
Action: Mouse moved to (968, 472)
Screenshot: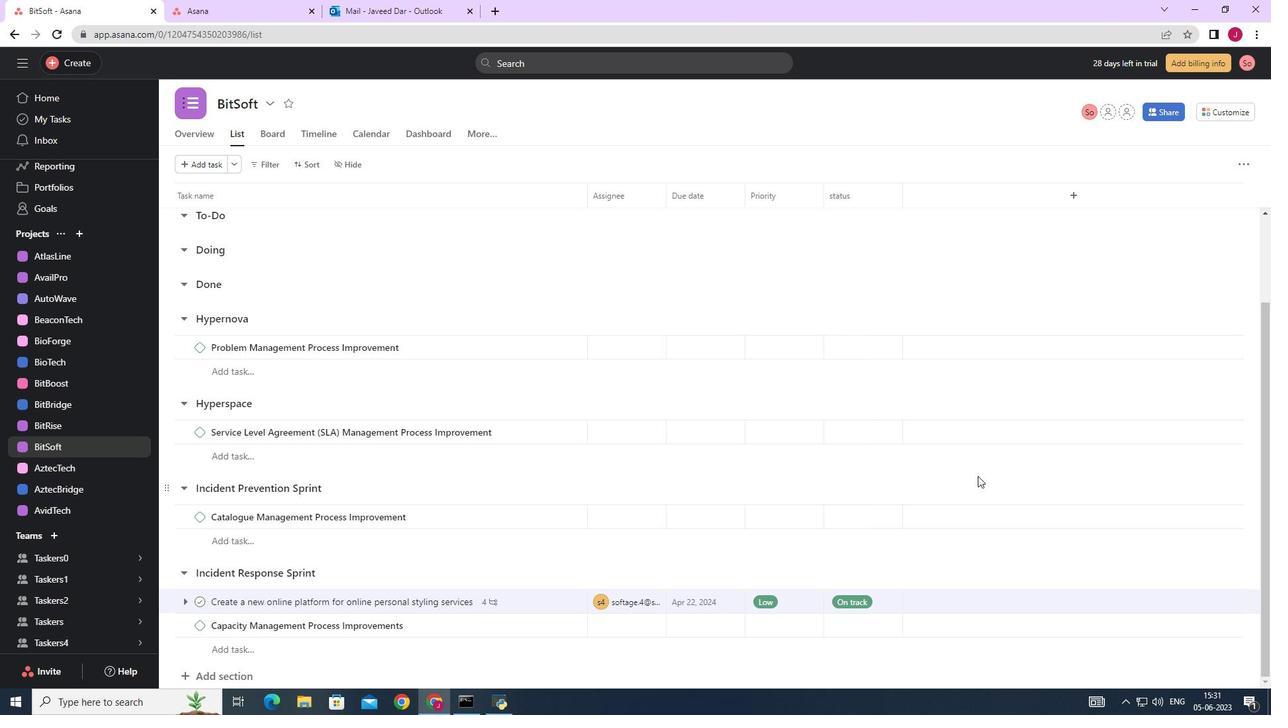 
